 Task: Align the text "Social Media" to center.
Action: Mouse moved to (510, 276)
Screenshot: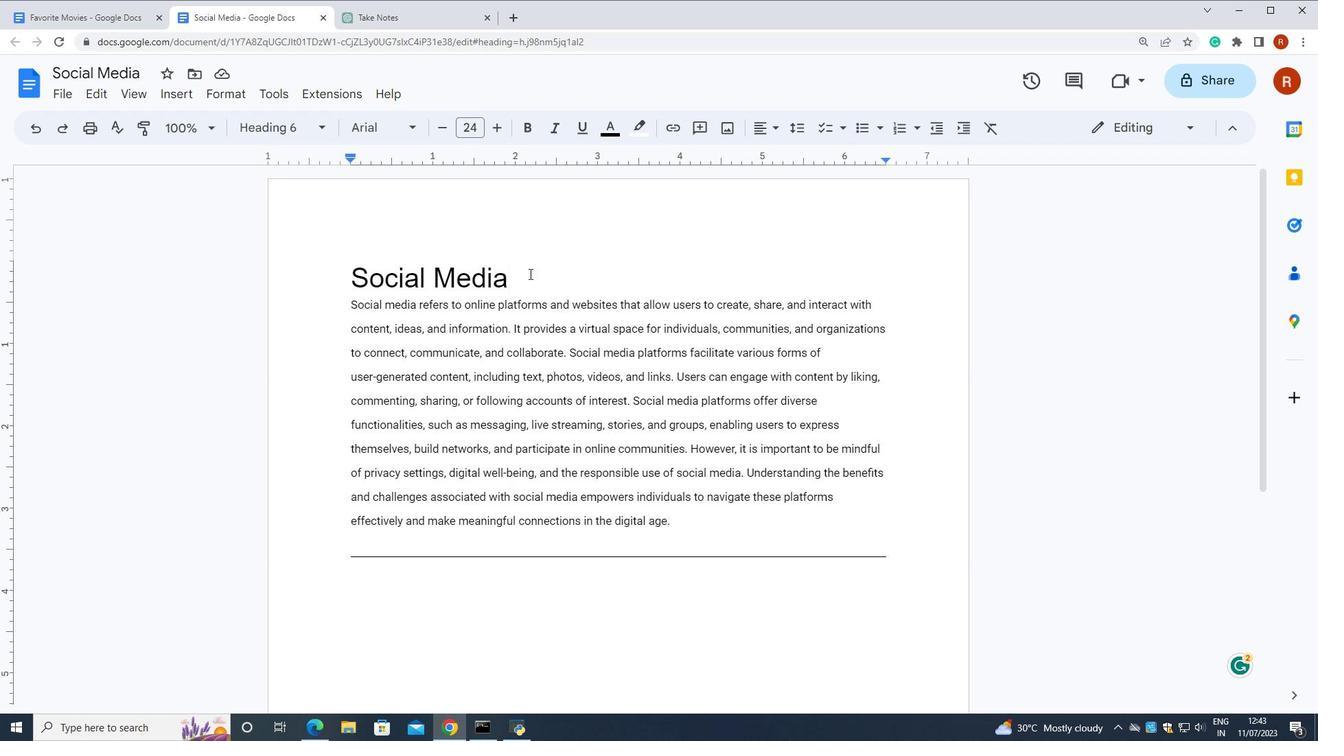 
Action: Mouse pressed left at (510, 276)
Screenshot: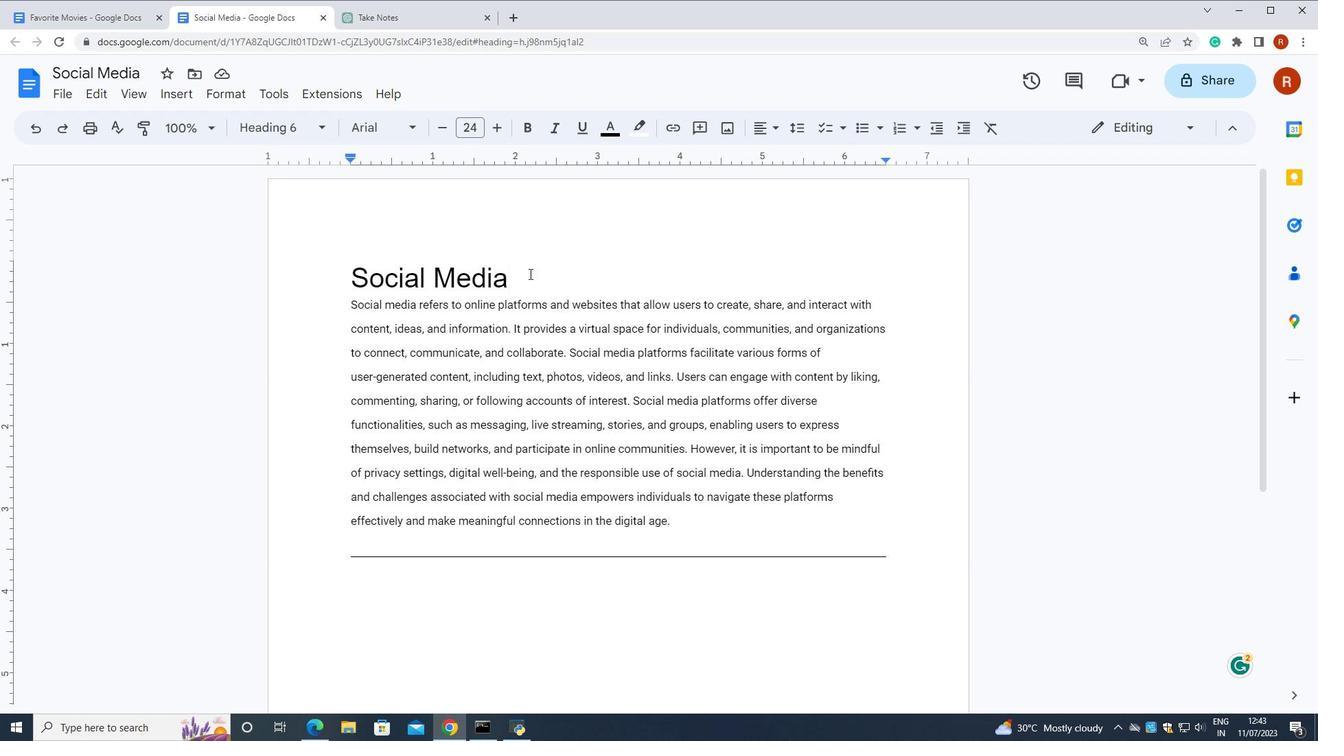 
Action: Mouse moved to (226, 98)
Screenshot: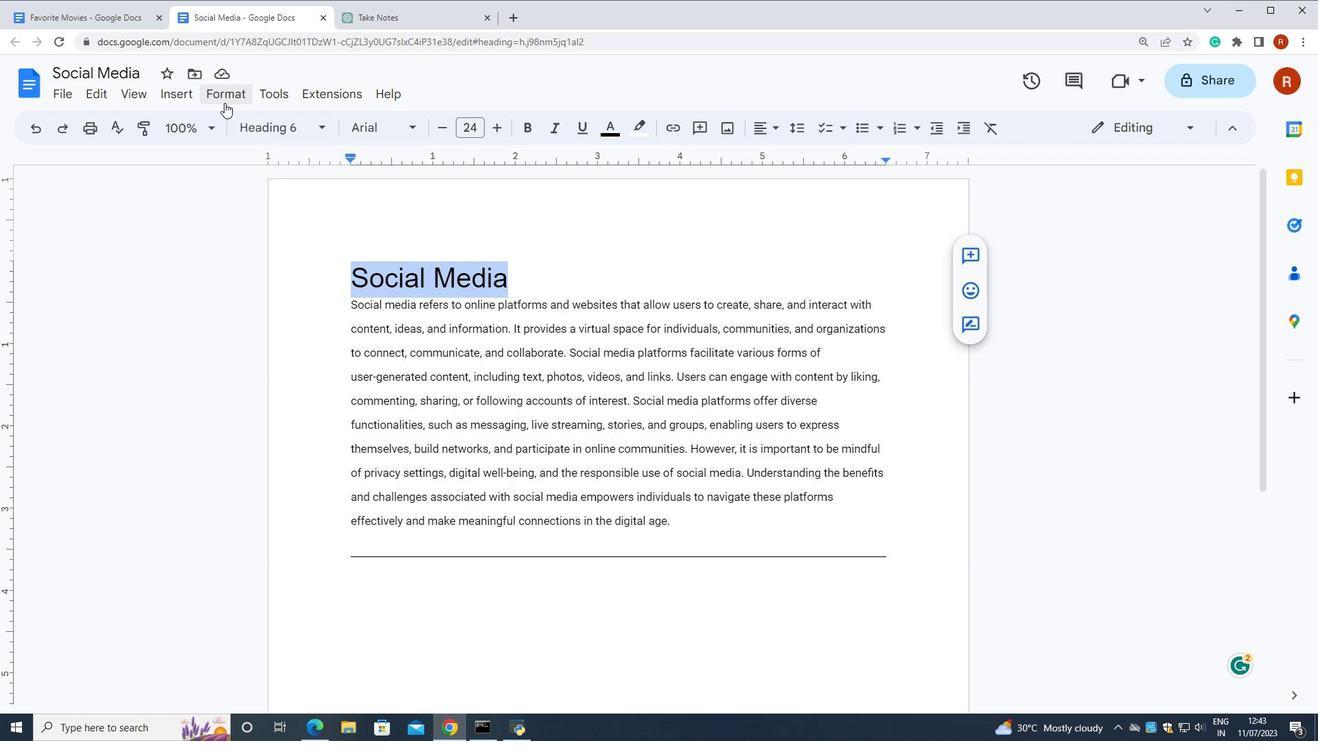 
Action: Mouse pressed left at (226, 98)
Screenshot: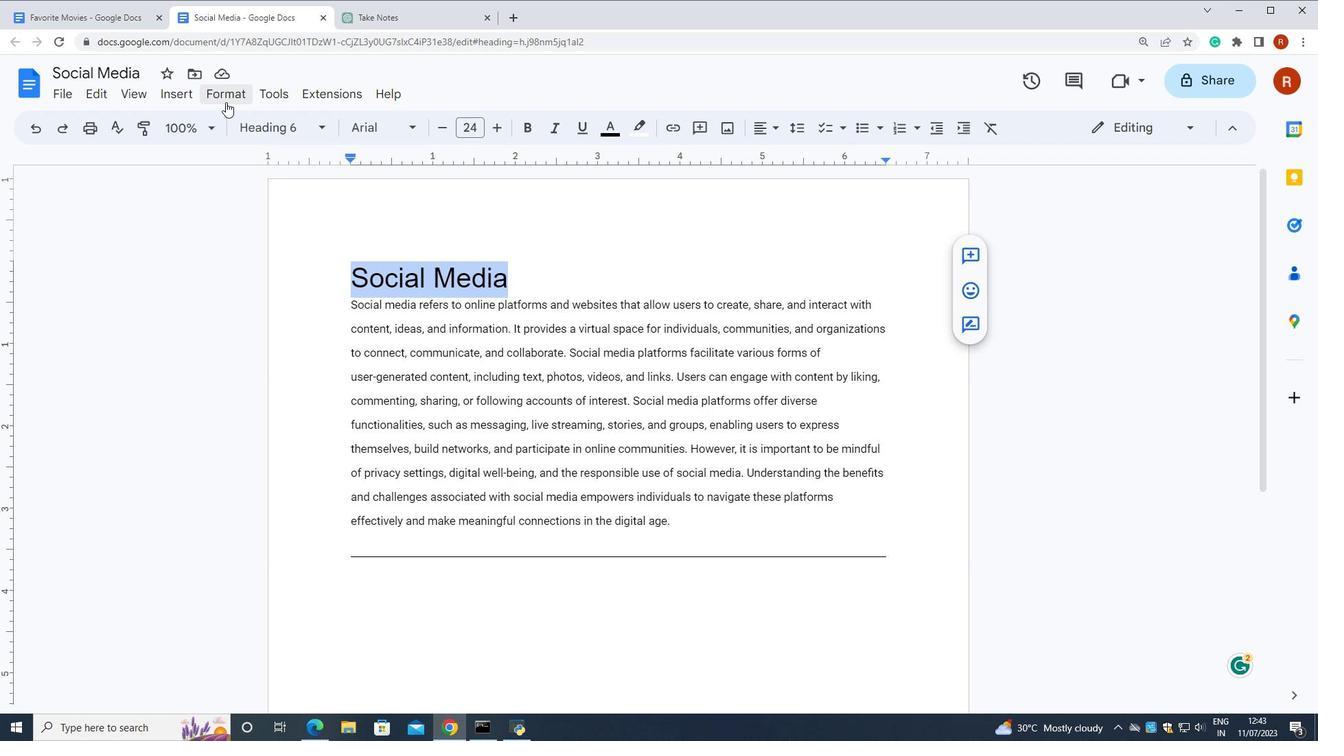
Action: Mouse moved to (541, 207)
Screenshot: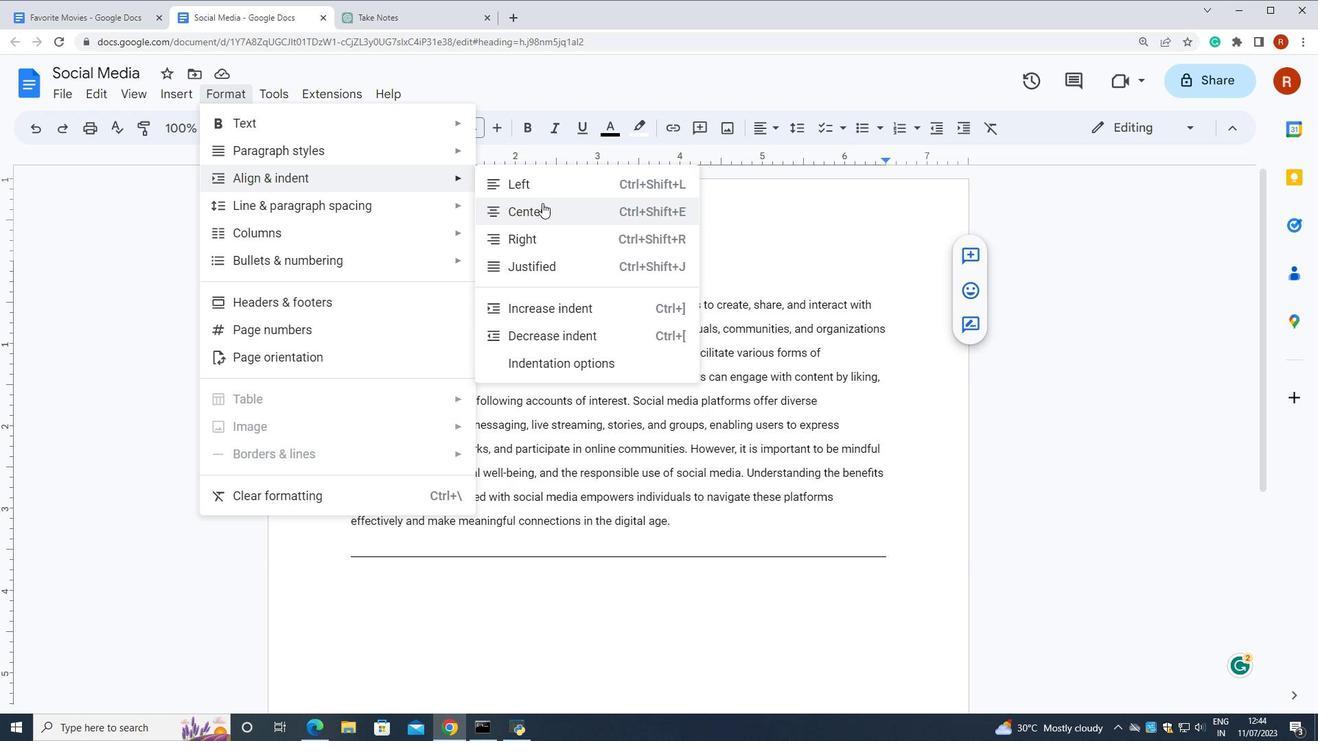 
Action: Mouse pressed left at (541, 207)
Screenshot: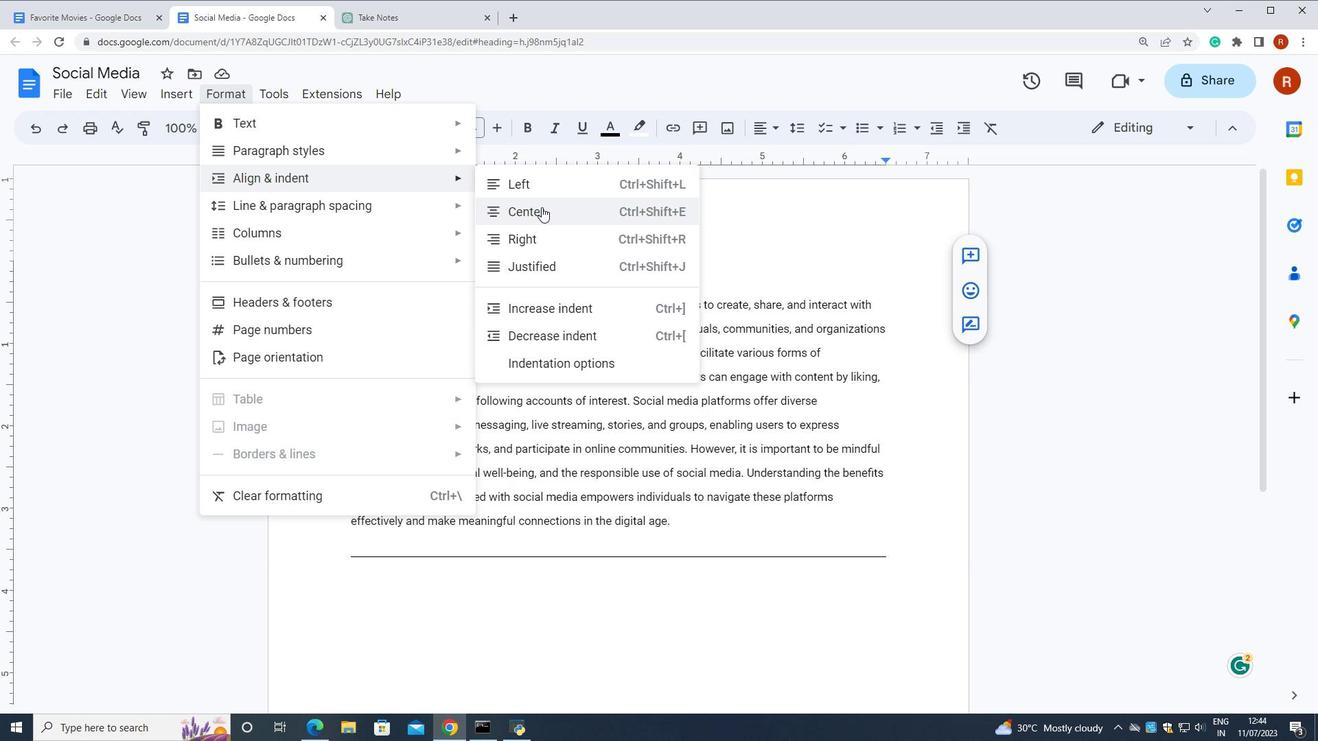
Action: Mouse moved to (548, 215)
Screenshot: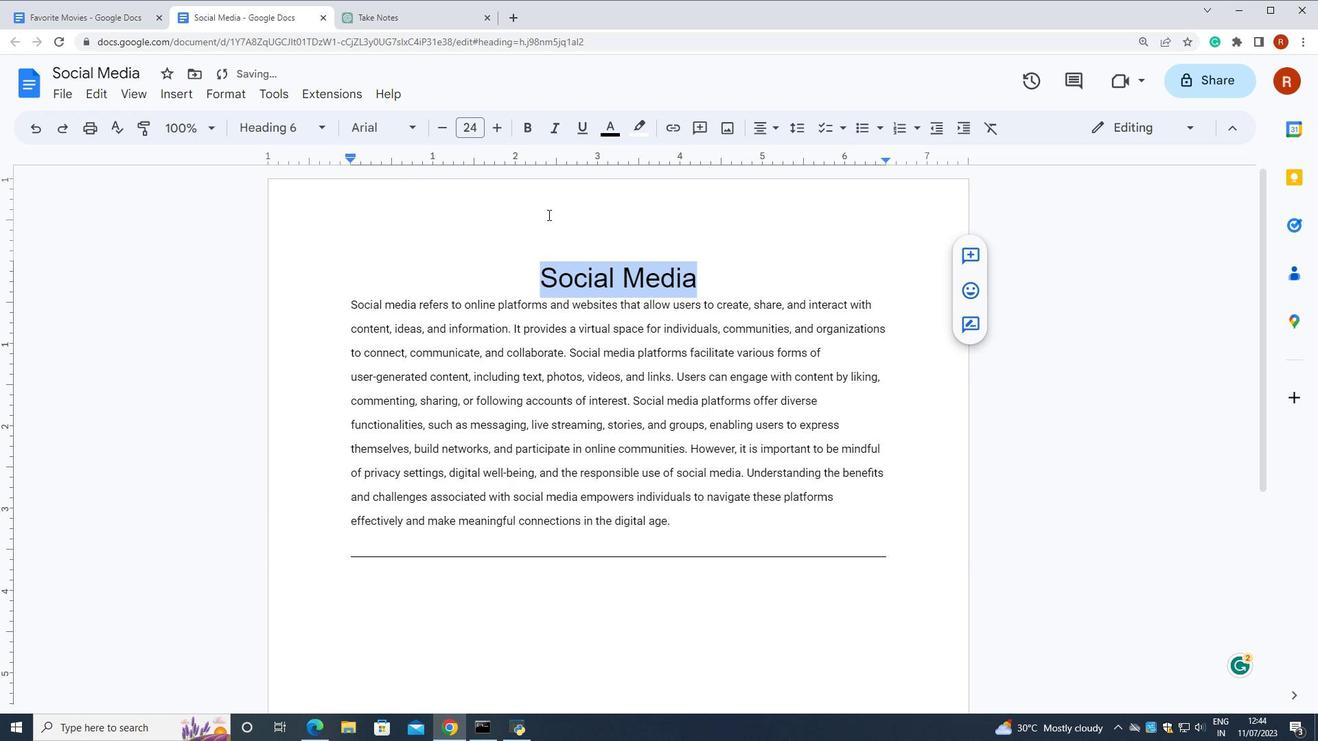 
